 Task: Add a dependency to the task Integrate website with a new content delivery network (CDN) , the existing task  Create a new online booking system for a conference center in the project AgileRelay
Action: Mouse moved to (1302, 158)
Screenshot: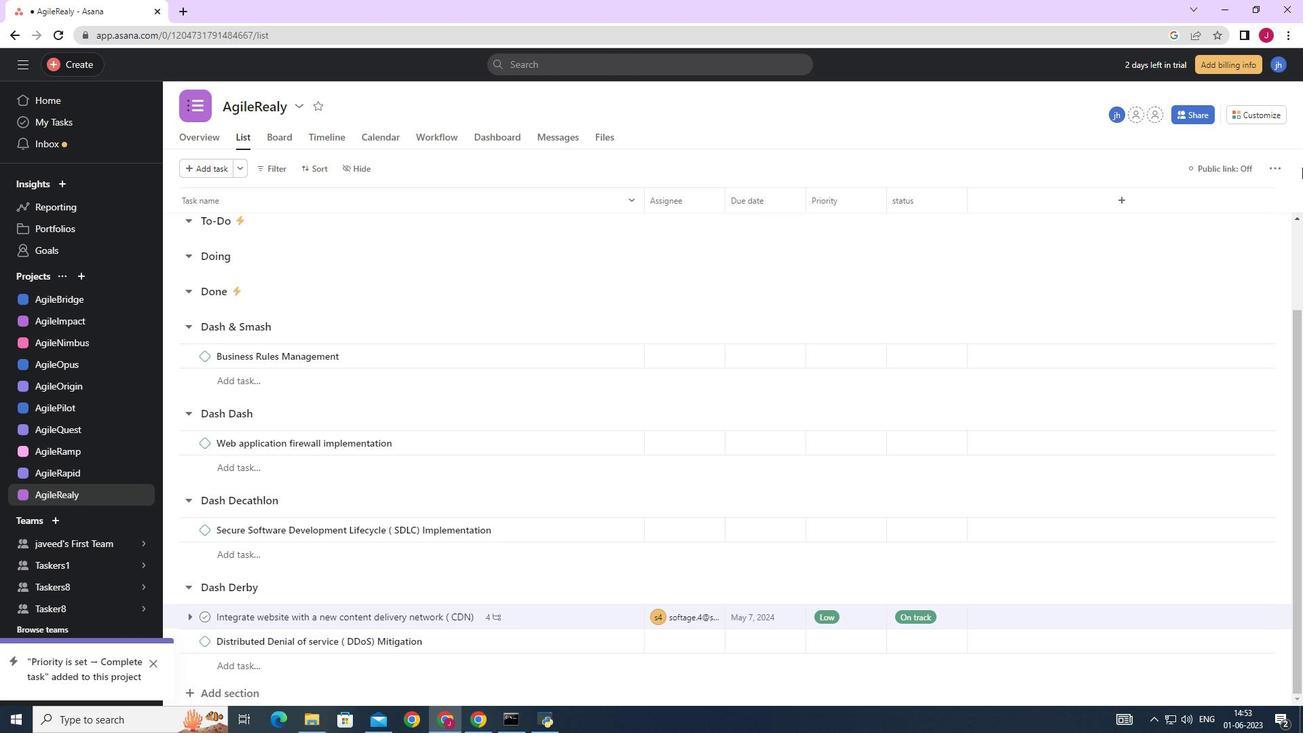 
Action: Mouse scrolled (1302, 159) with delta (0, 0)
Screenshot: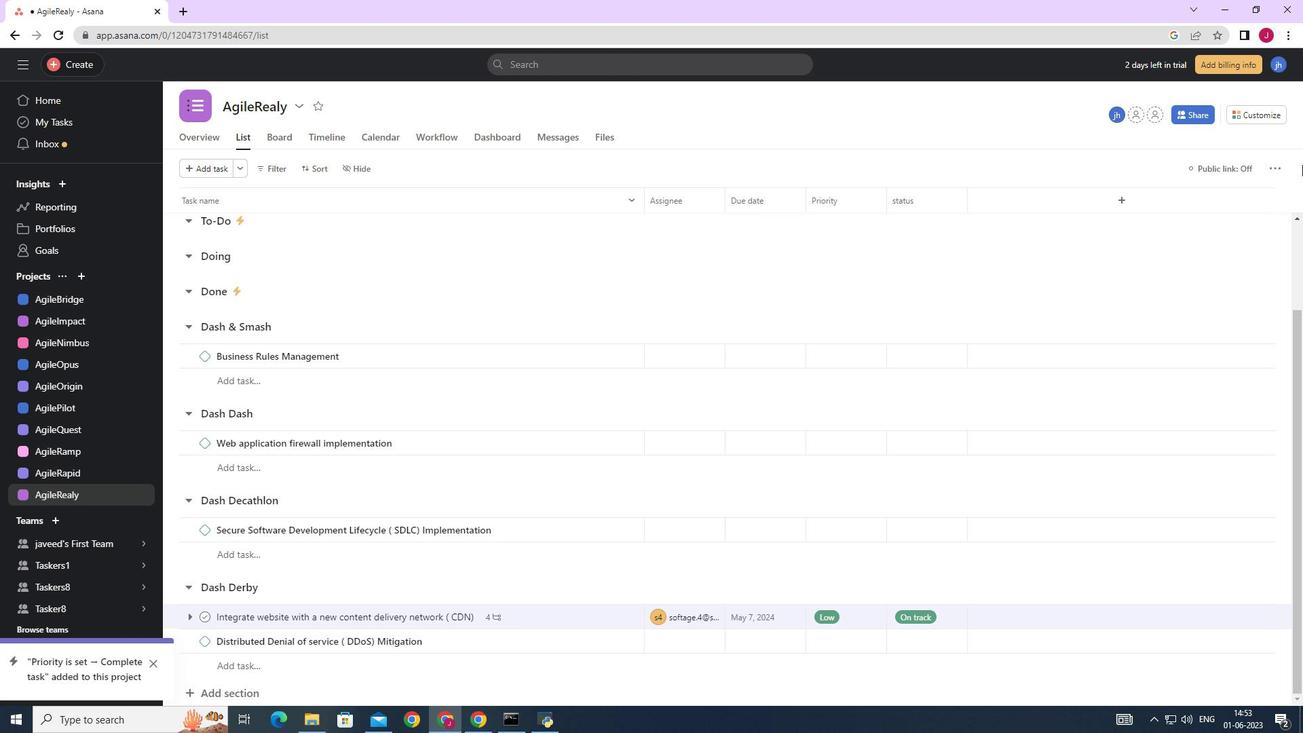 
Action: Mouse scrolled (1302, 159) with delta (0, 0)
Screenshot: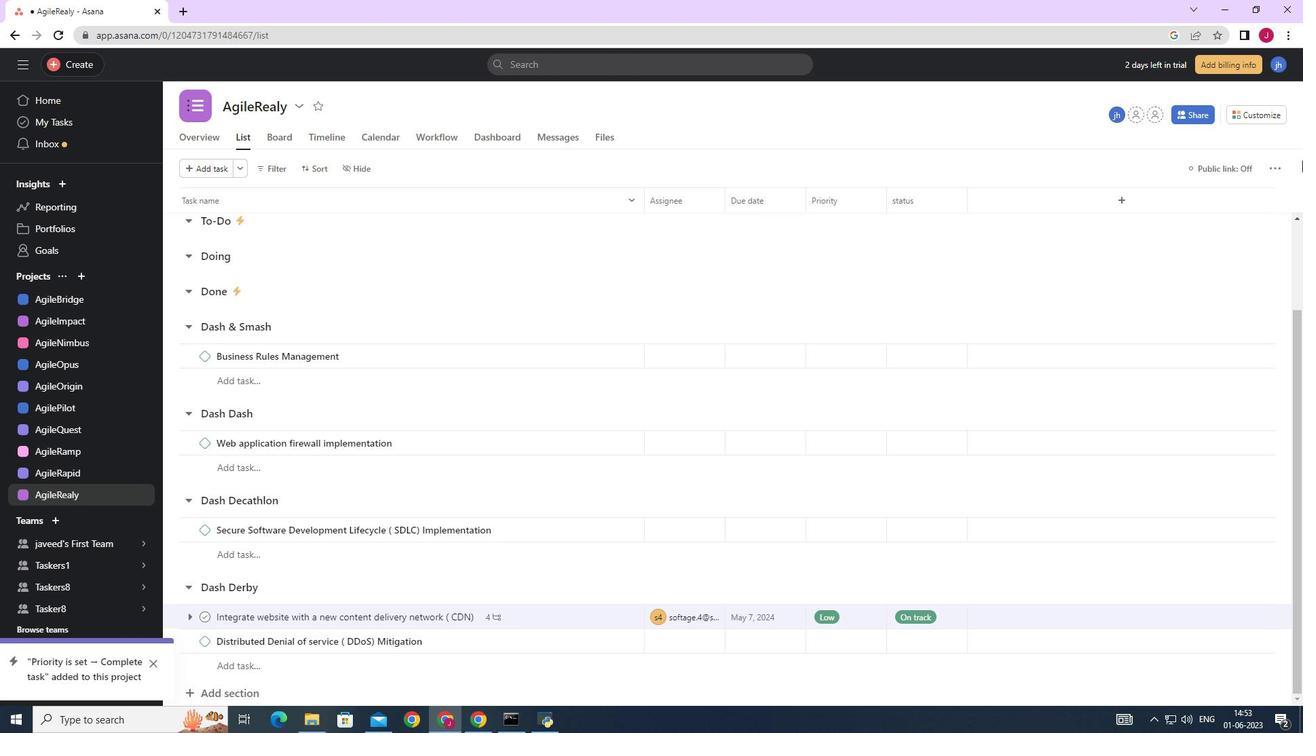
Action: Mouse moved to (1302, 157)
Screenshot: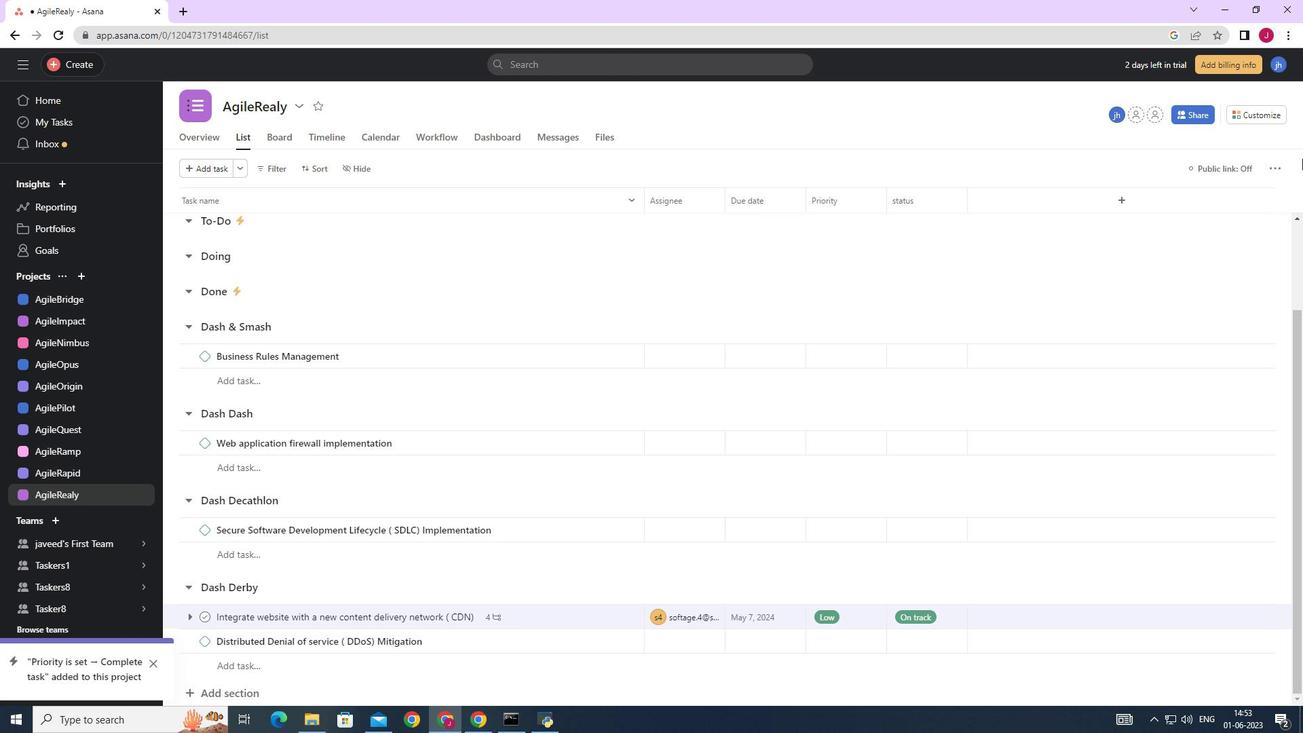 
Action: Mouse scrolled (1302, 158) with delta (0, 0)
Screenshot: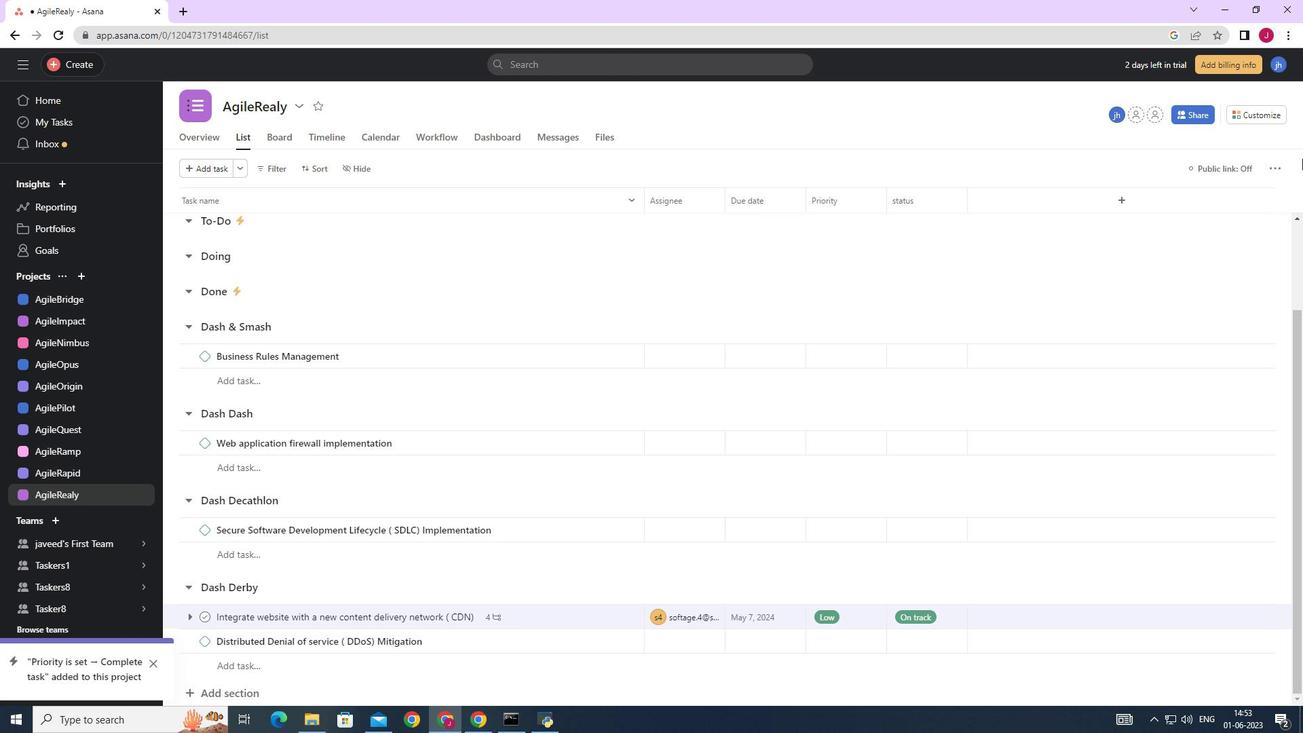 
Action: Mouse moved to (1255, 114)
Screenshot: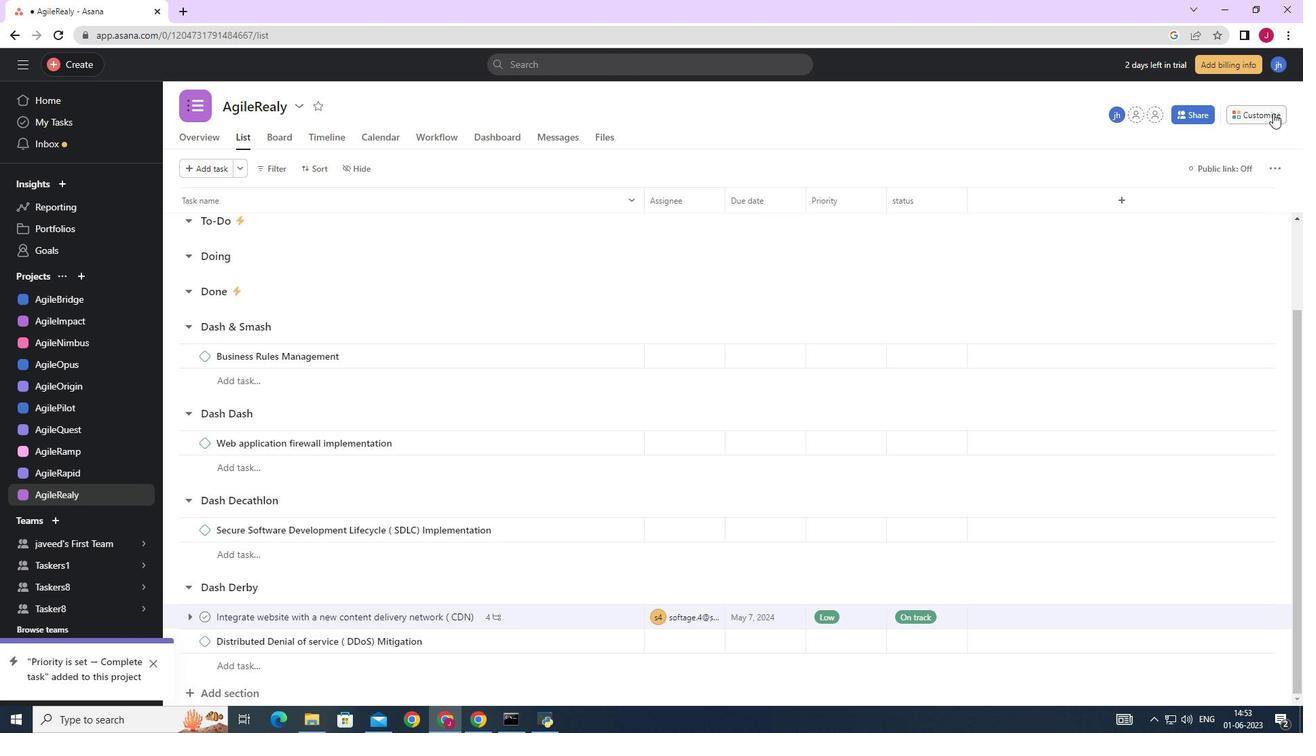
Action: Mouse pressed left at (1255, 114)
Screenshot: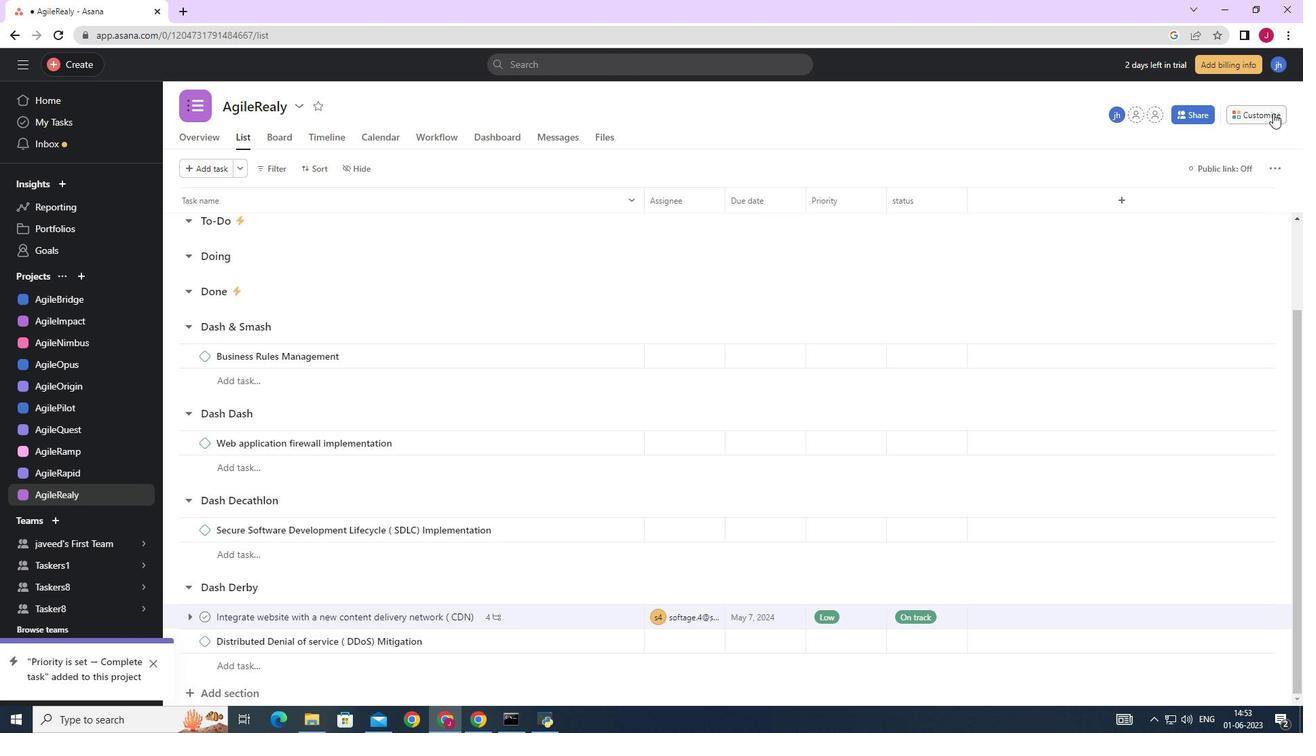 
Action: Mouse moved to (1278, 213)
Screenshot: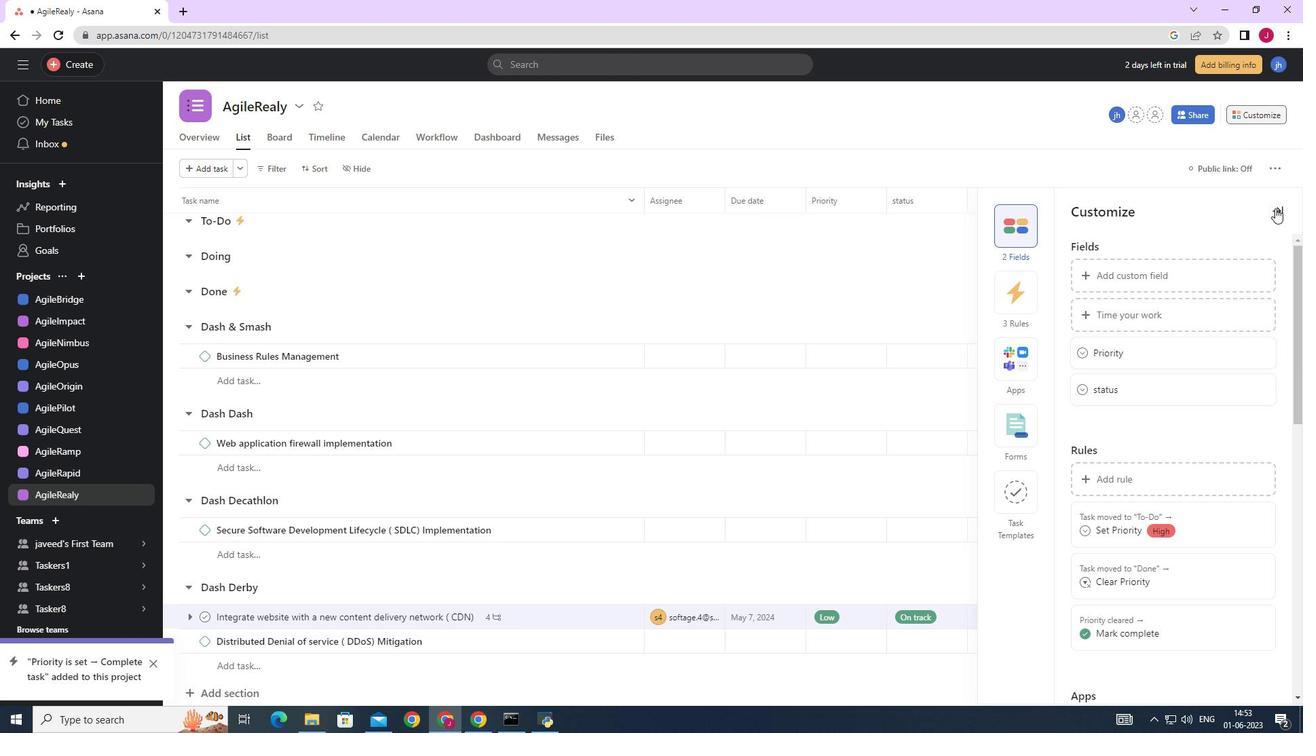 
Action: Mouse pressed left at (1278, 213)
Screenshot: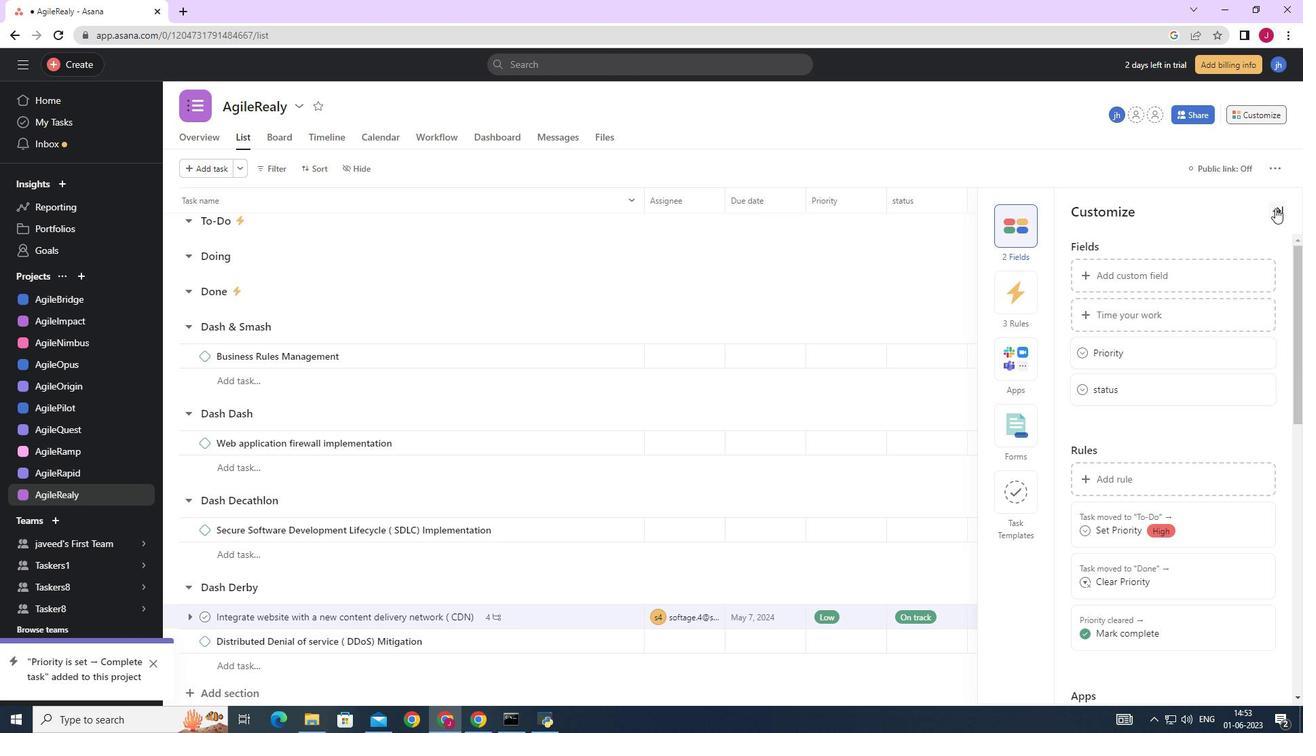 
Action: Mouse moved to (516, 406)
Screenshot: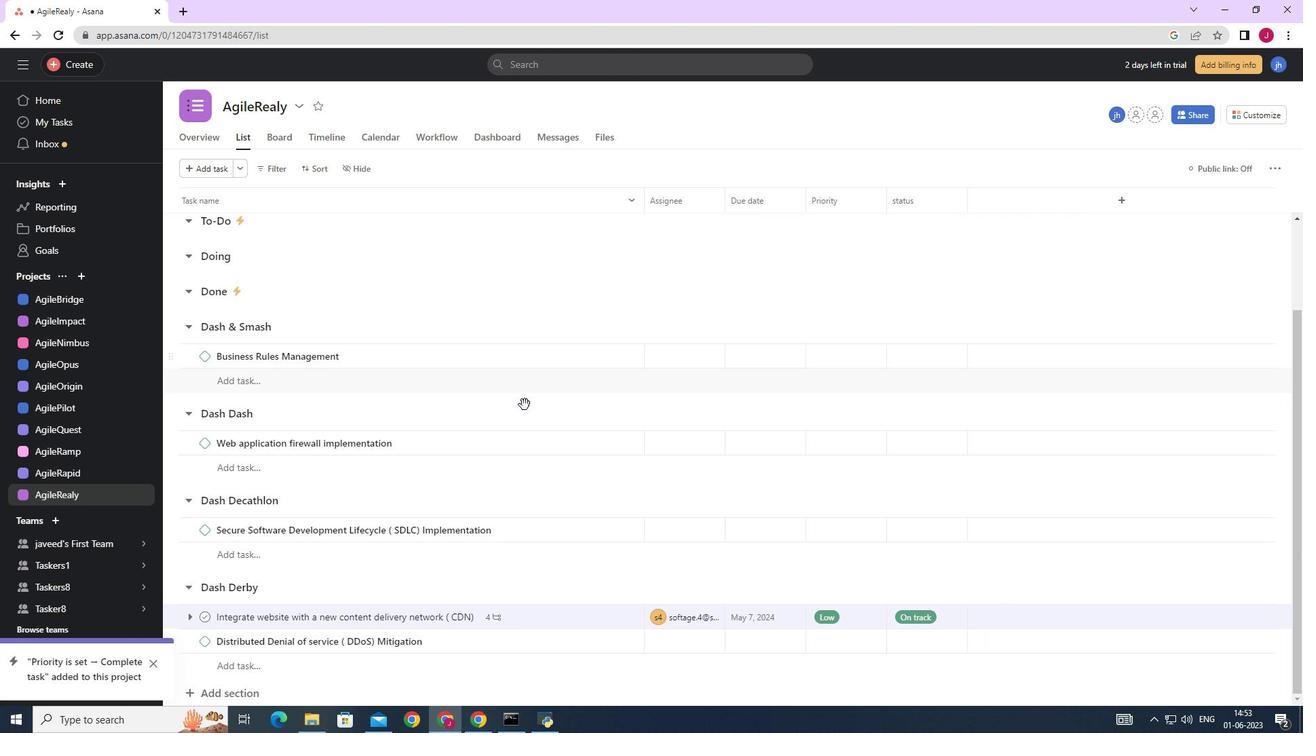 
Action: Mouse scrolled (516, 405) with delta (0, 0)
Screenshot: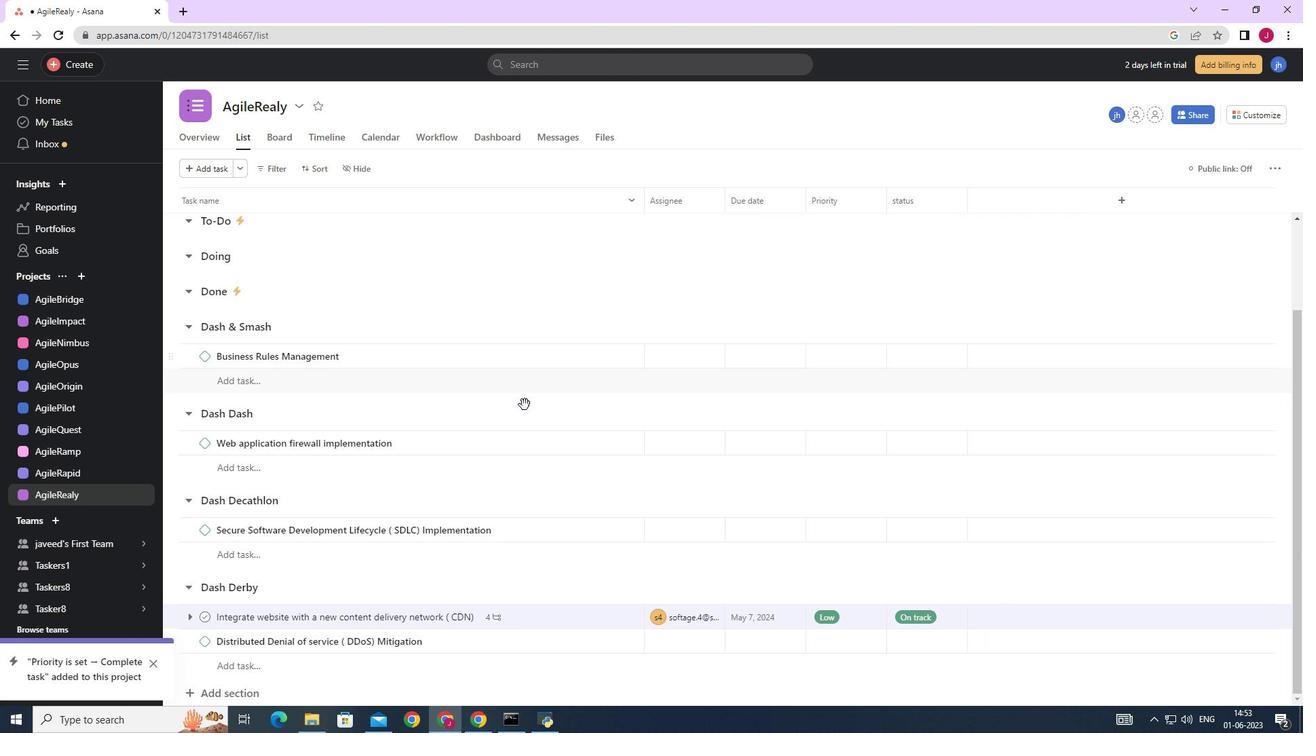 
Action: Mouse moved to (515, 406)
Screenshot: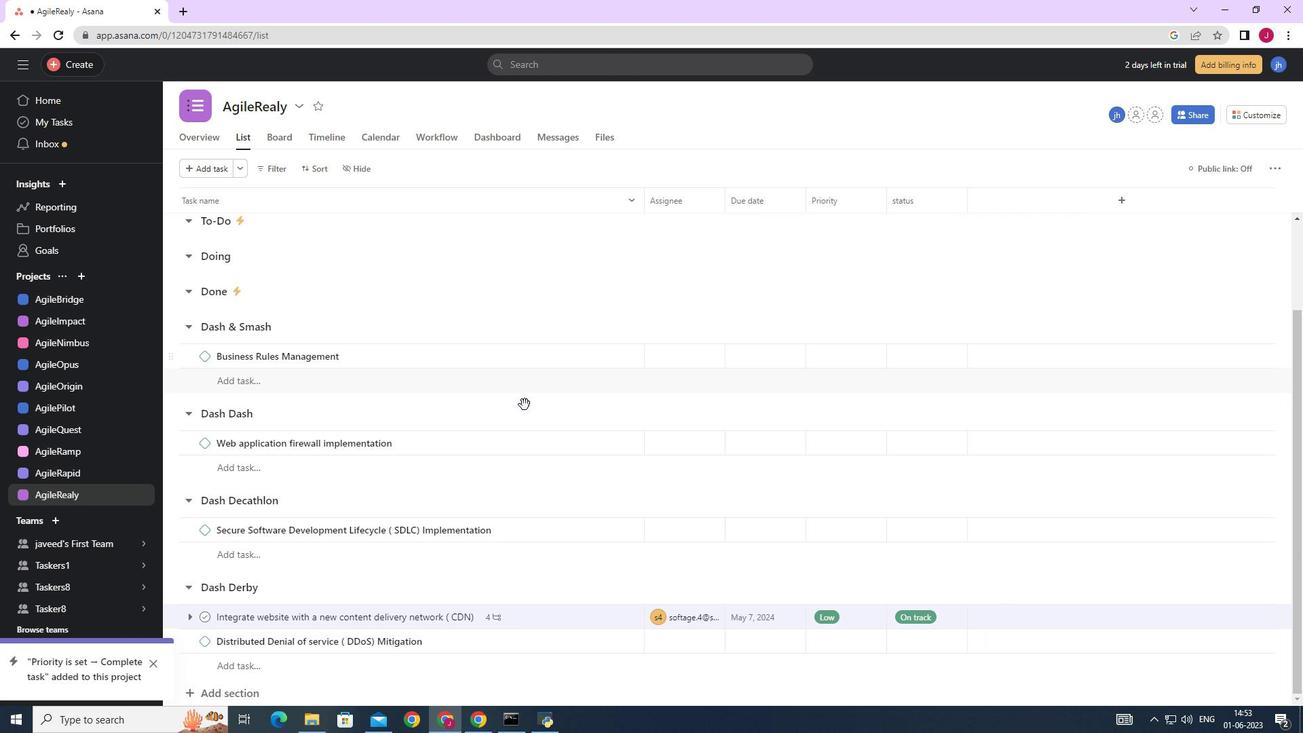 
Action: Mouse scrolled (516, 405) with delta (0, 0)
Screenshot: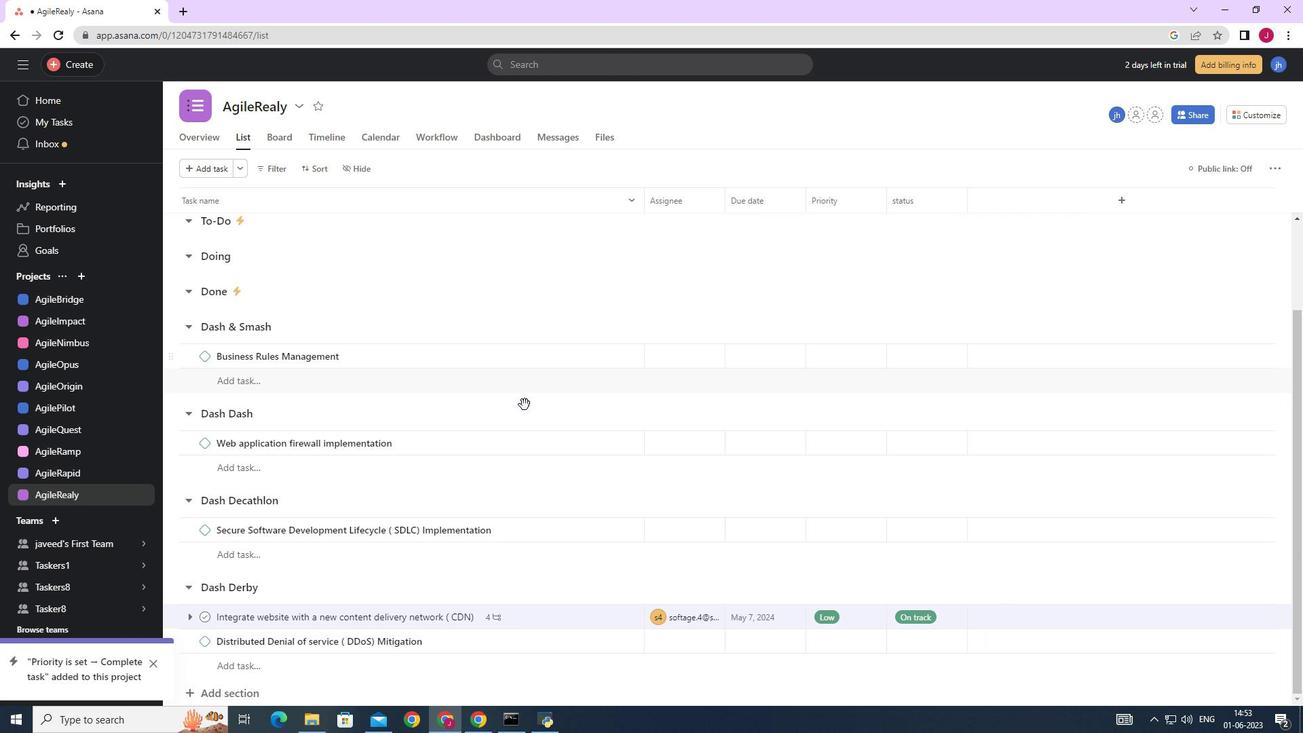 
Action: Mouse scrolled (515, 405) with delta (0, 0)
Screenshot: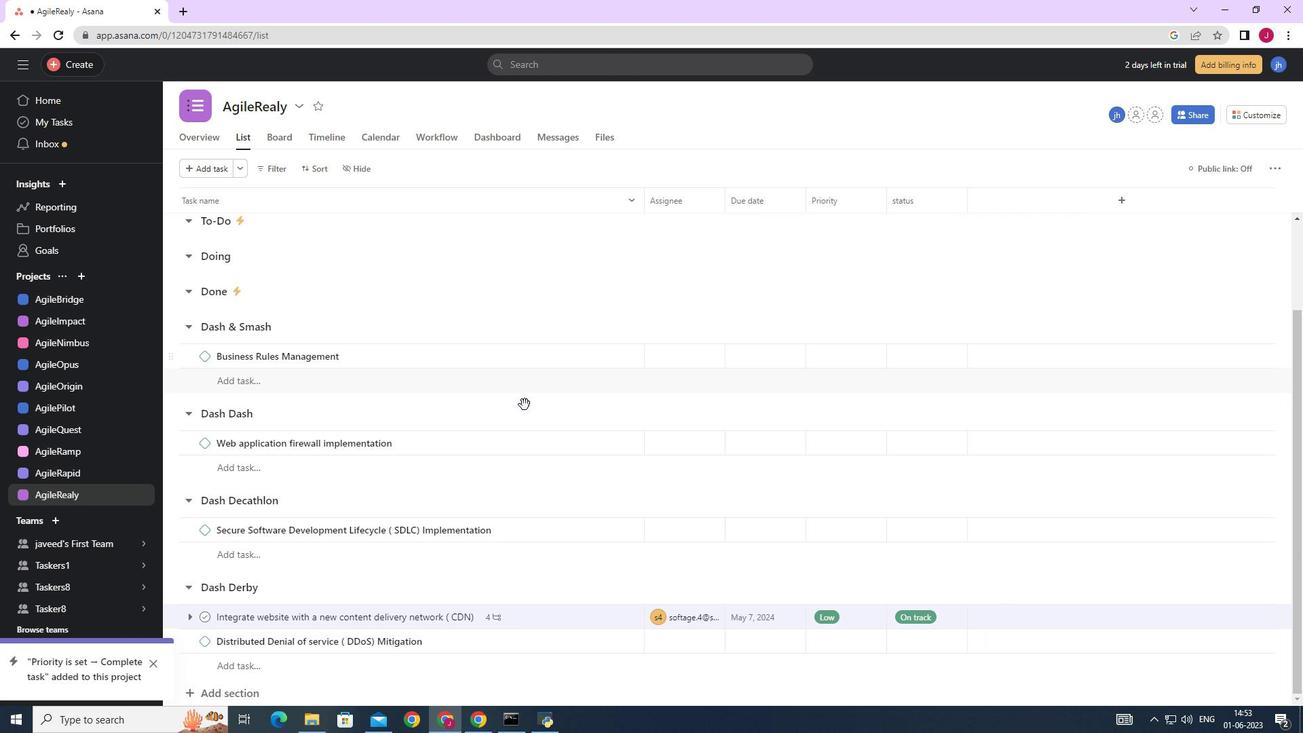 
Action: Mouse scrolled (515, 405) with delta (0, 0)
Screenshot: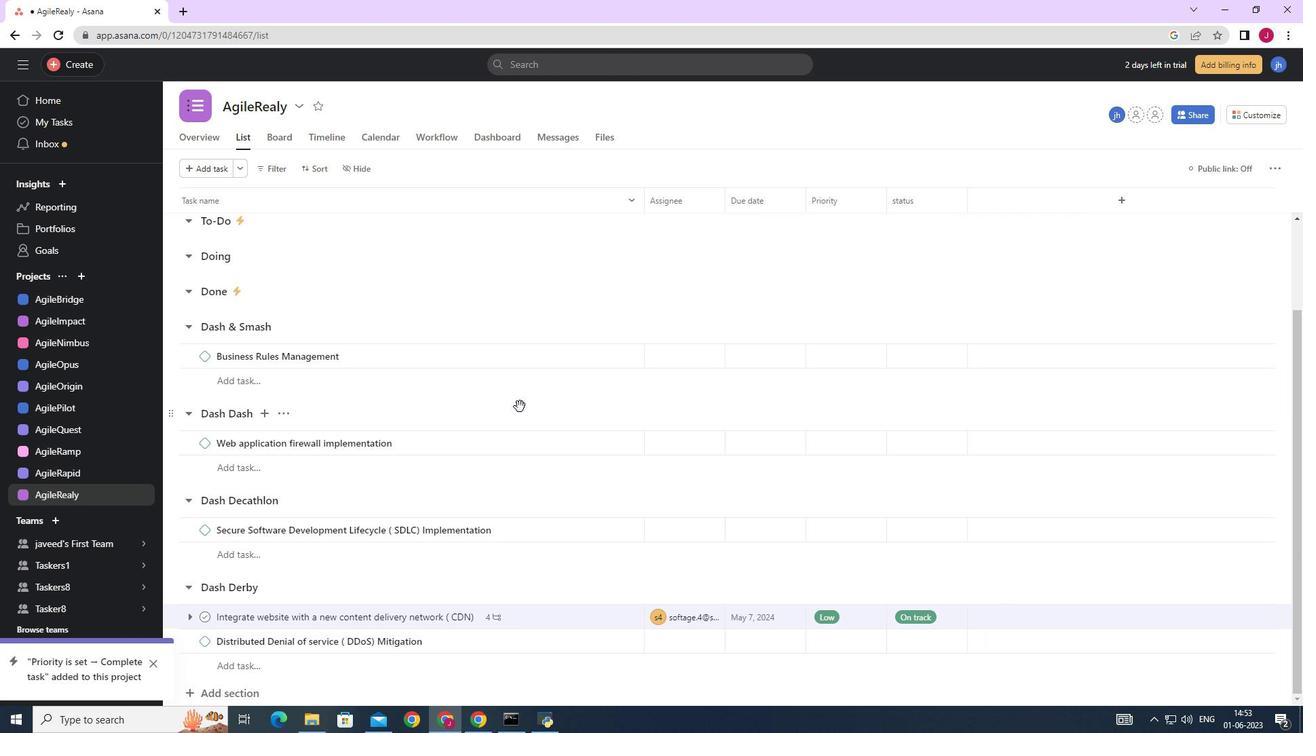 
Action: Mouse scrolled (515, 405) with delta (0, 0)
Screenshot: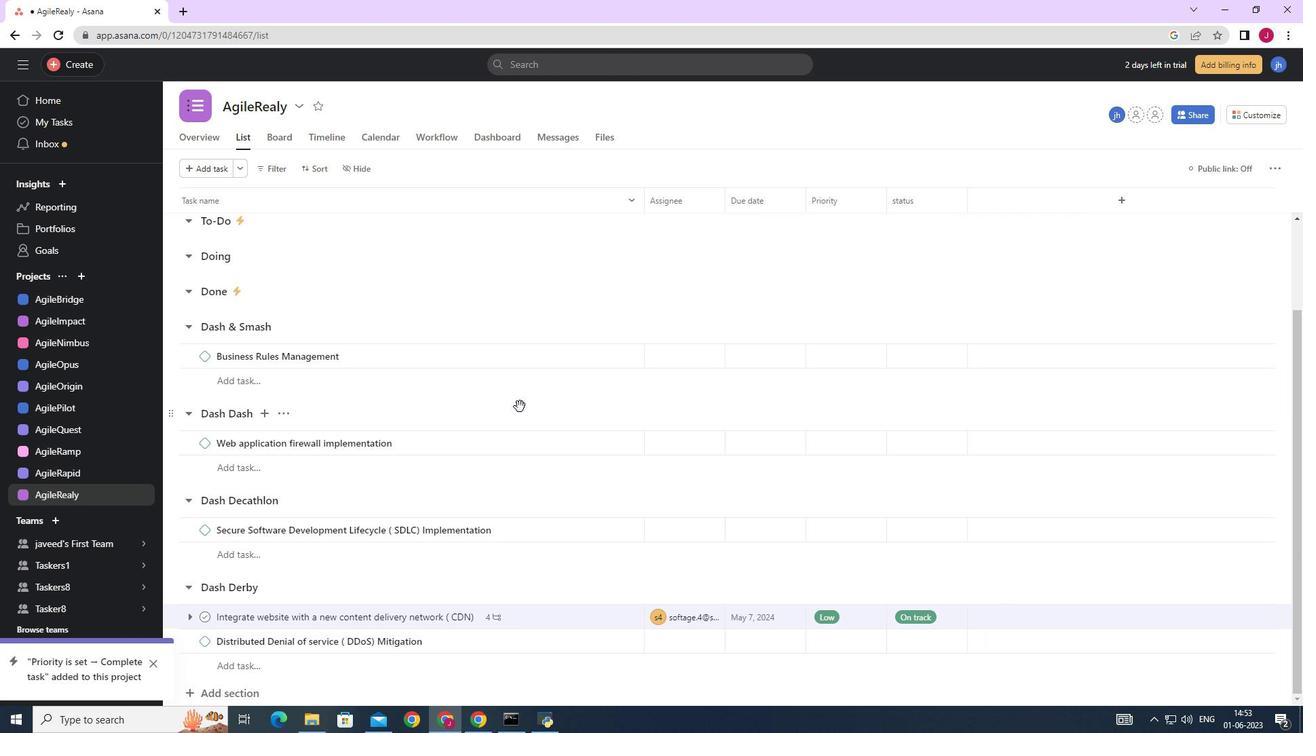 
Action: Mouse moved to (561, 621)
Screenshot: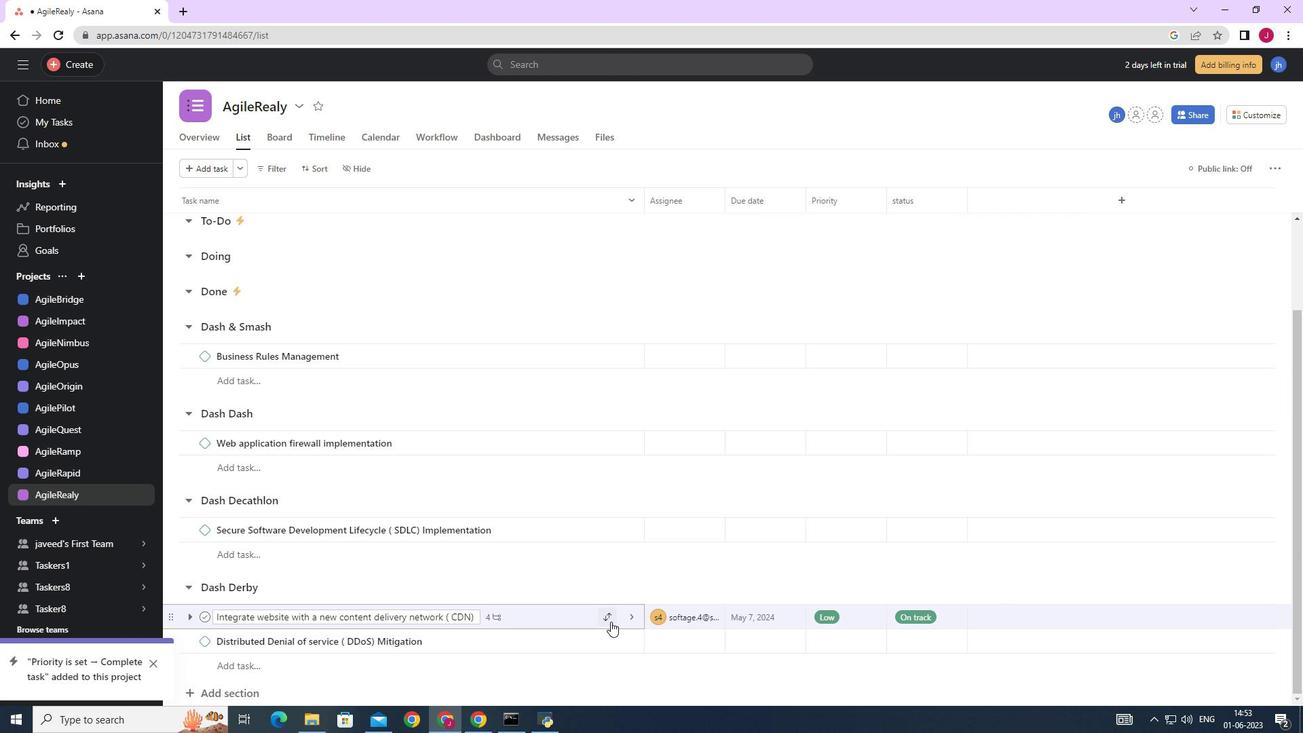 
Action: Mouse pressed left at (561, 621)
Screenshot: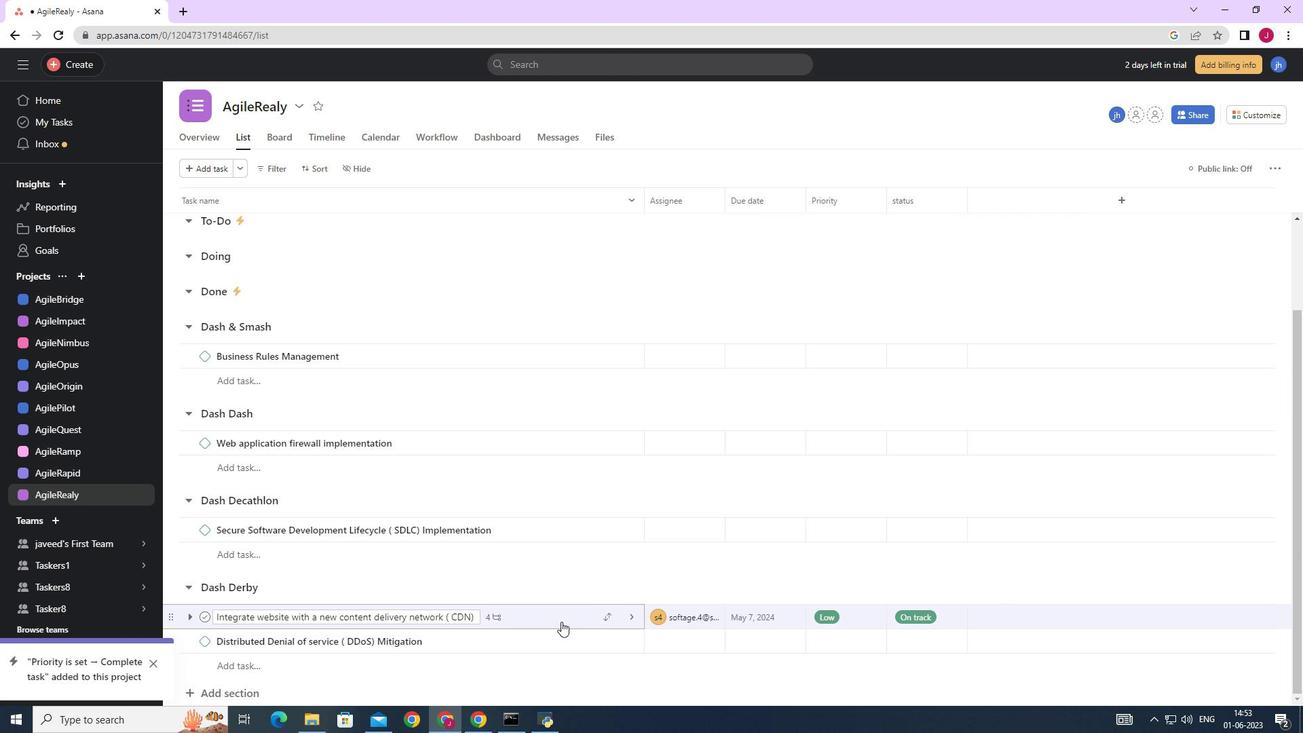 
Action: Mouse moved to (986, 365)
Screenshot: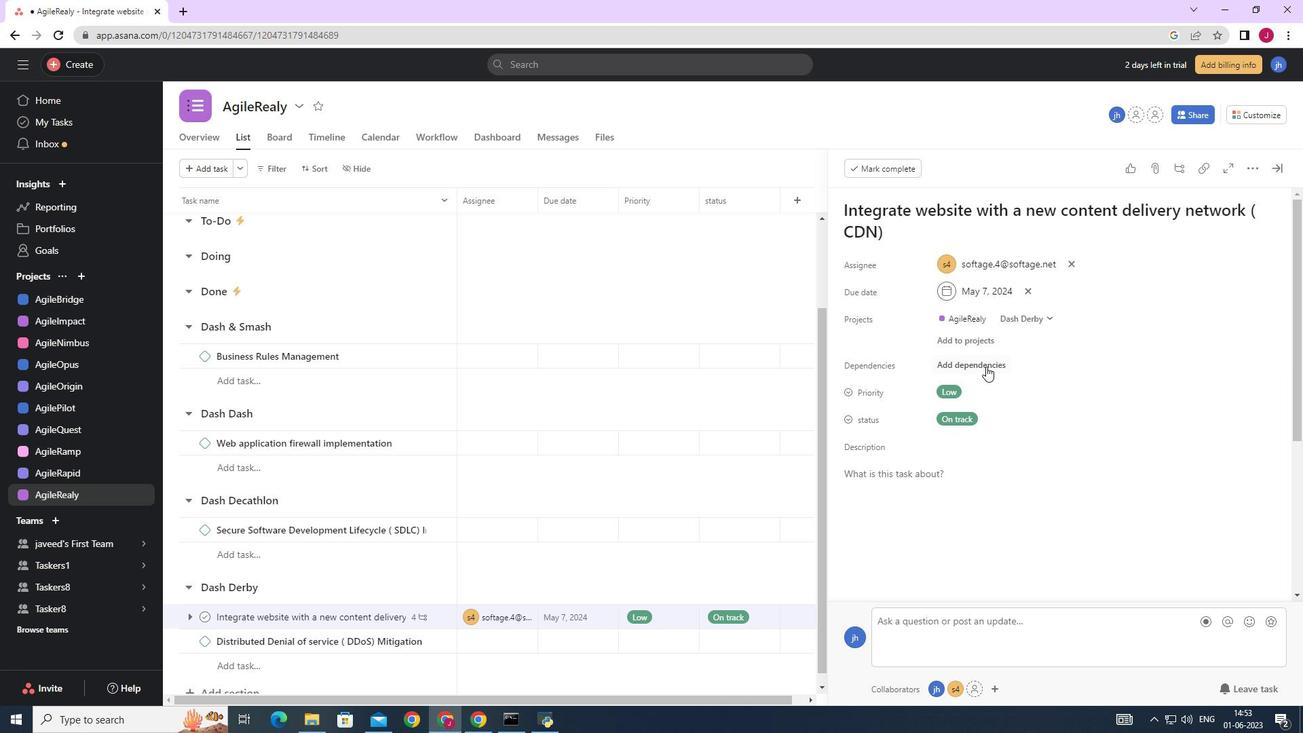 
Action: Mouse pressed left at (986, 365)
Screenshot: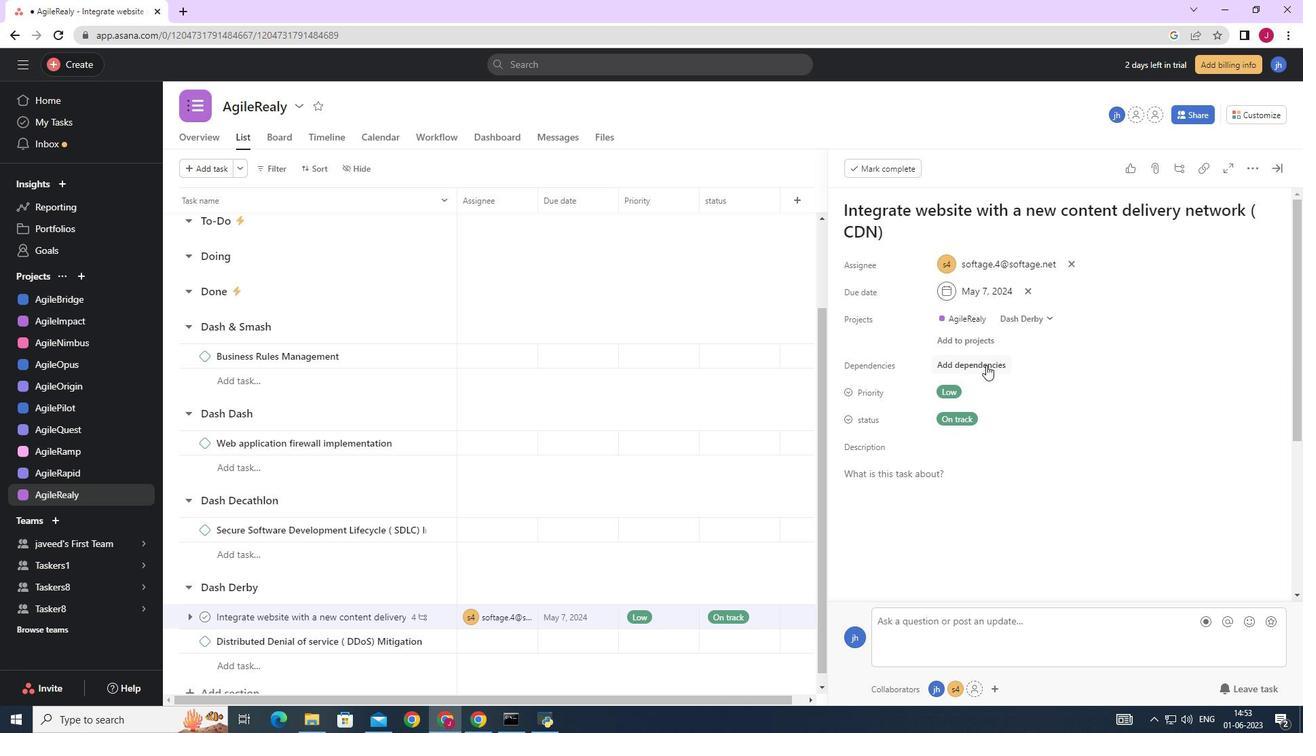 
Action: Mouse moved to (1060, 416)
Screenshot: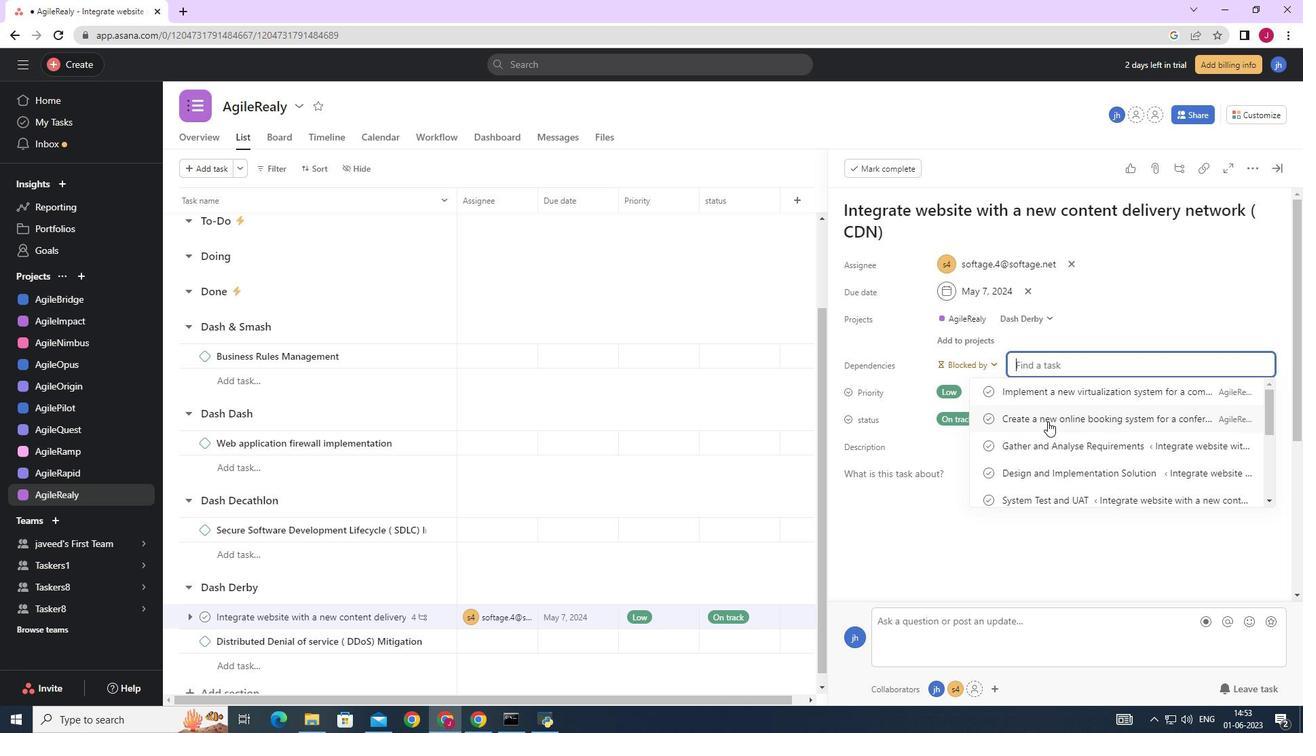 
Action: Mouse pressed left at (1060, 416)
Screenshot: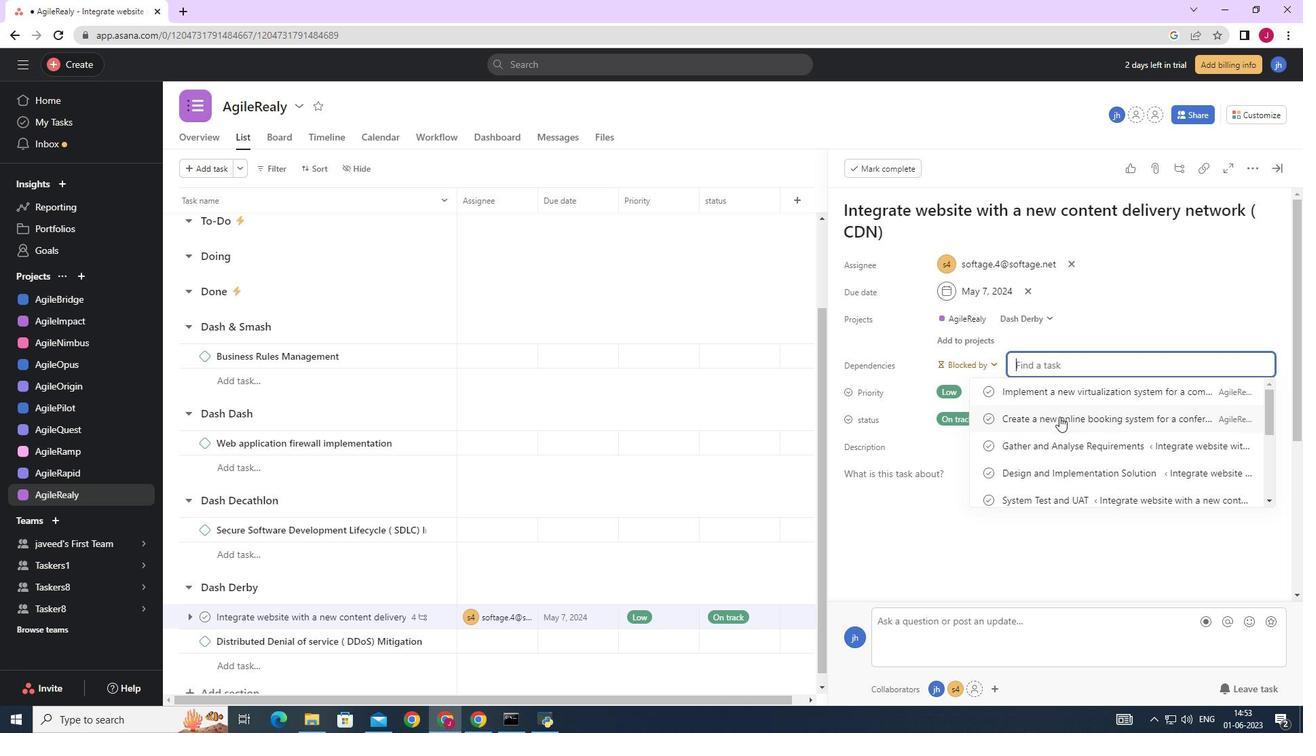 
Action: Mouse moved to (1280, 169)
Screenshot: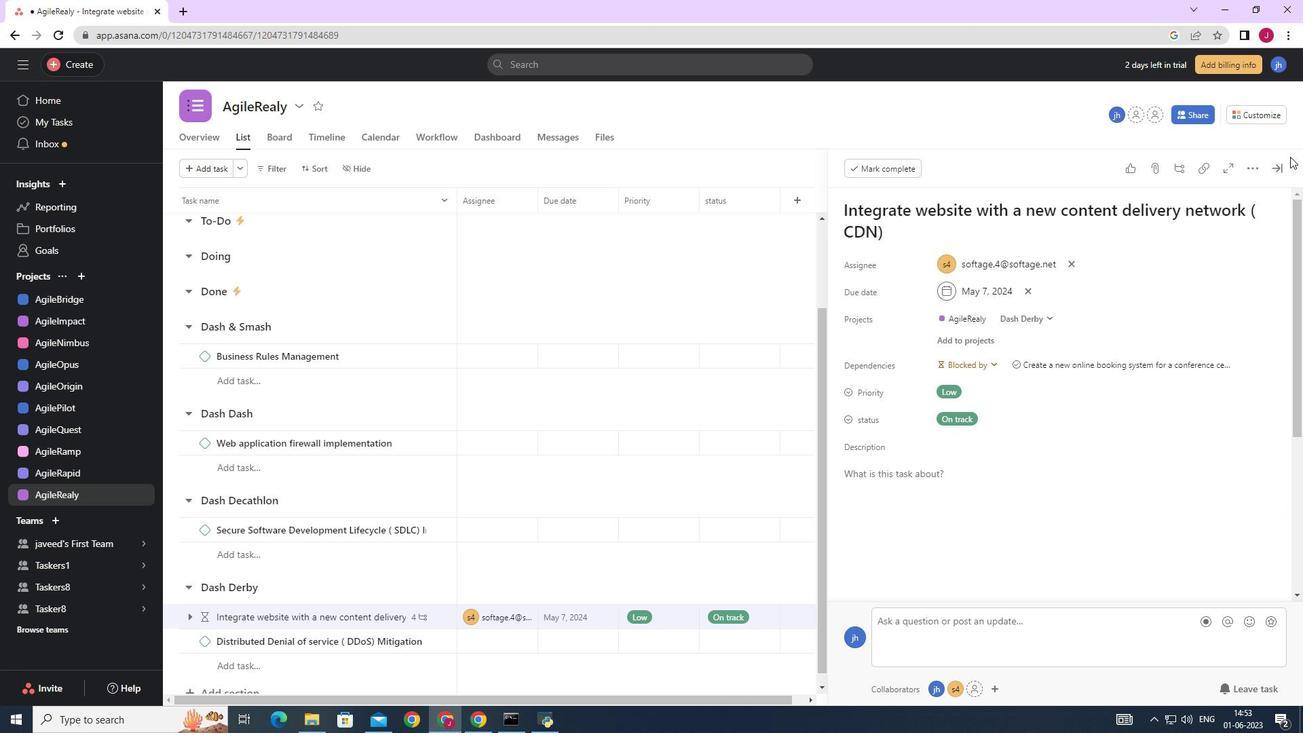 
Action: Mouse pressed left at (1280, 169)
Screenshot: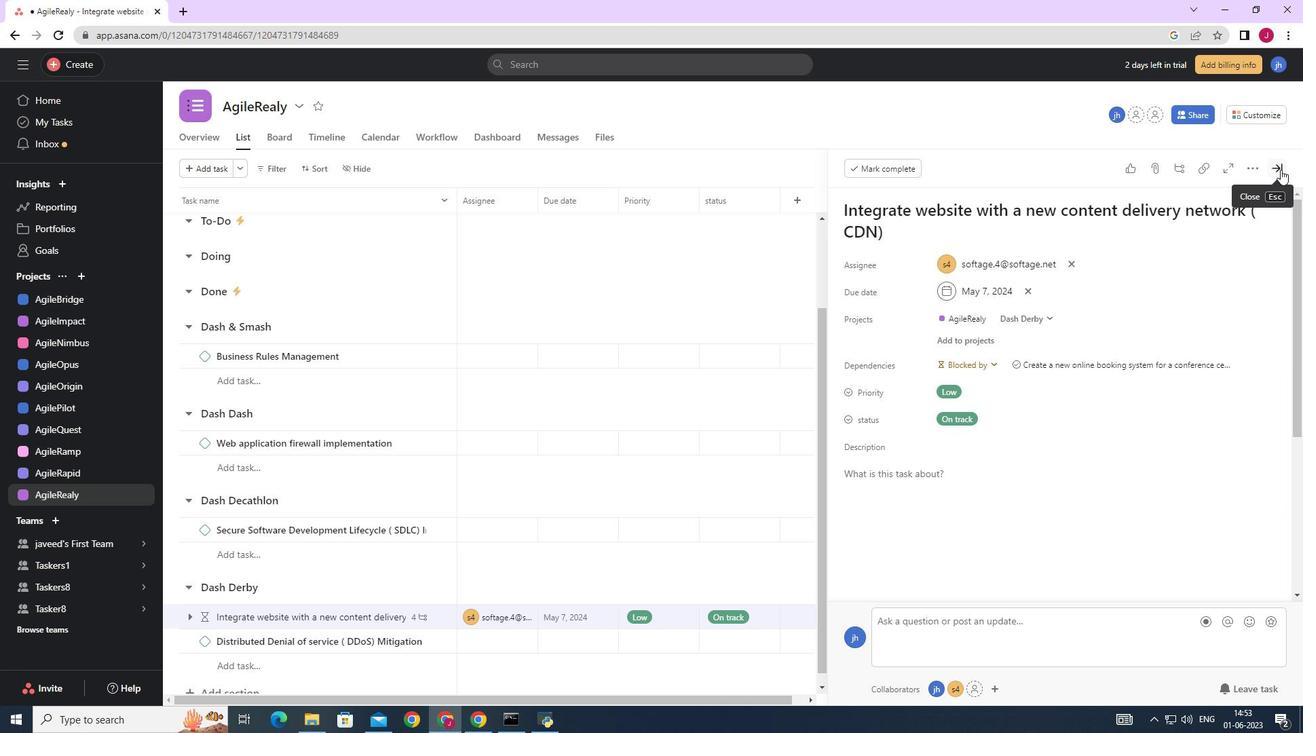 
Action: Mouse moved to (944, 308)
Screenshot: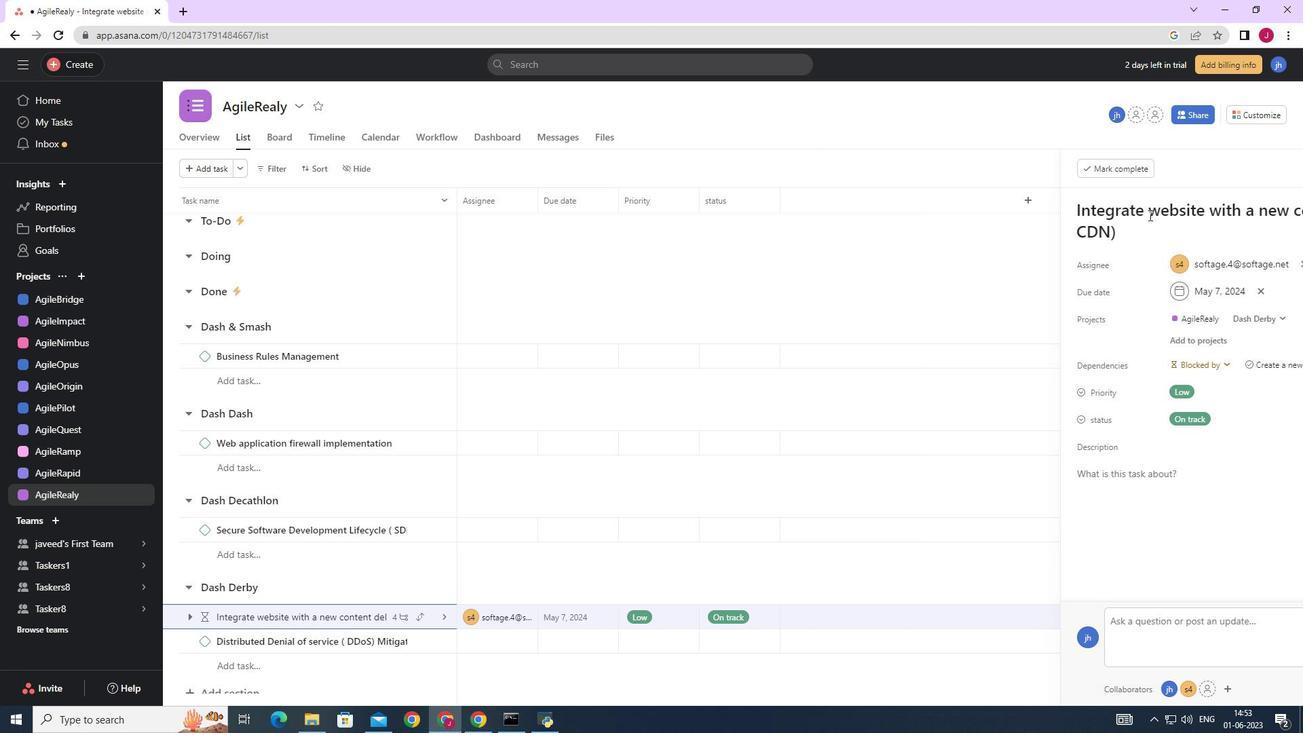
